 Task: Check the job opportunity score
Action: Mouse moved to (1138, 189)
Screenshot: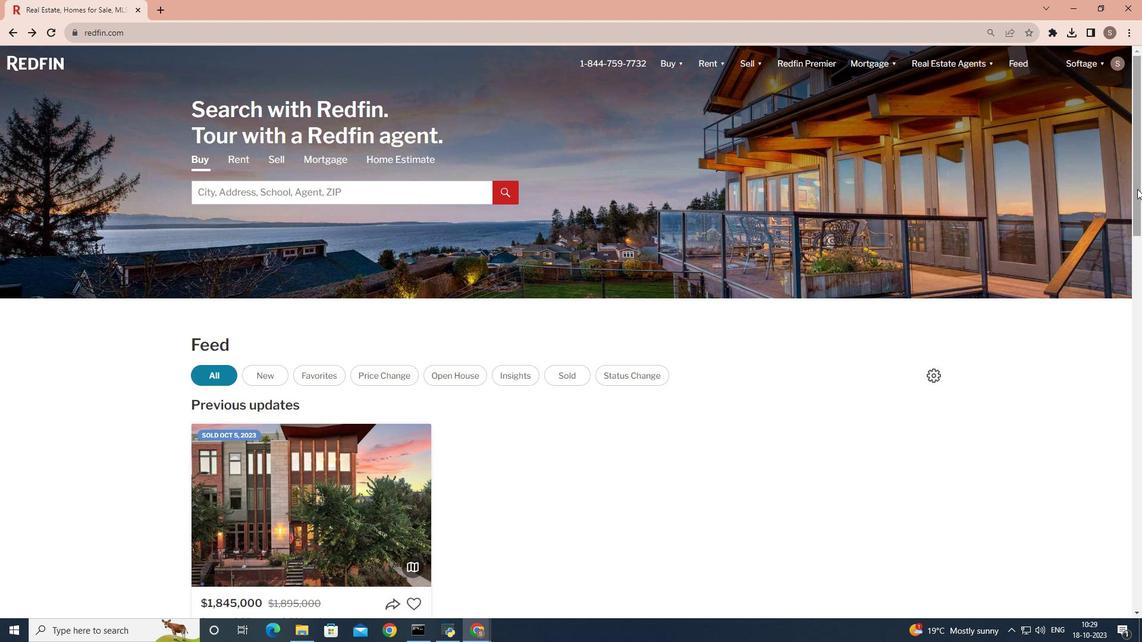 
Action: Mouse pressed left at (1138, 189)
Screenshot: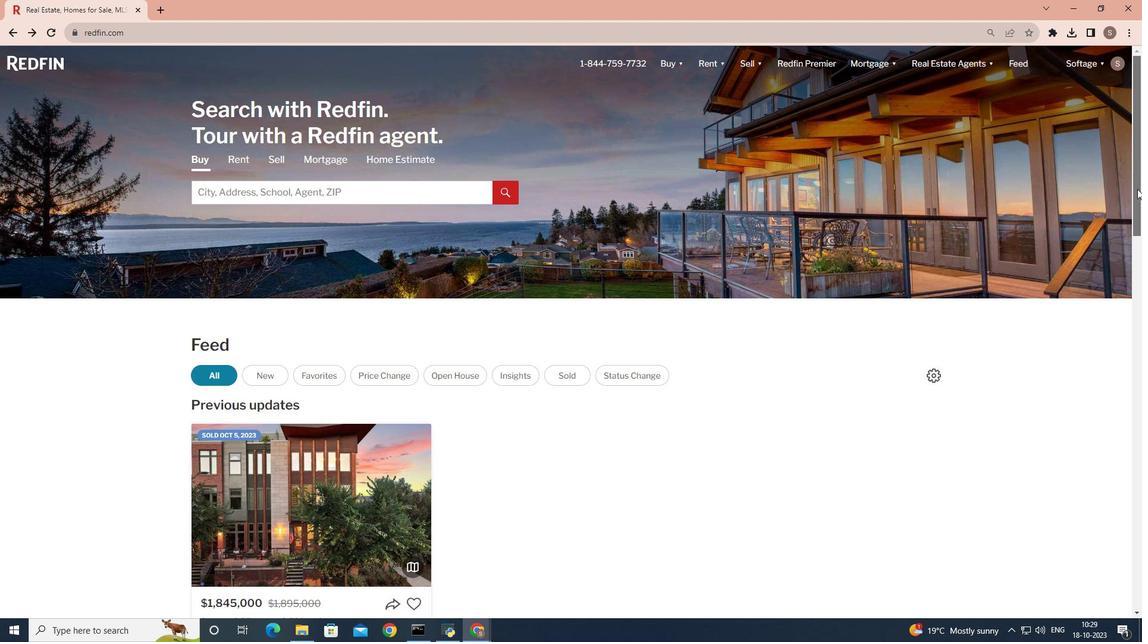 
Action: Mouse moved to (372, 529)
Screenshot: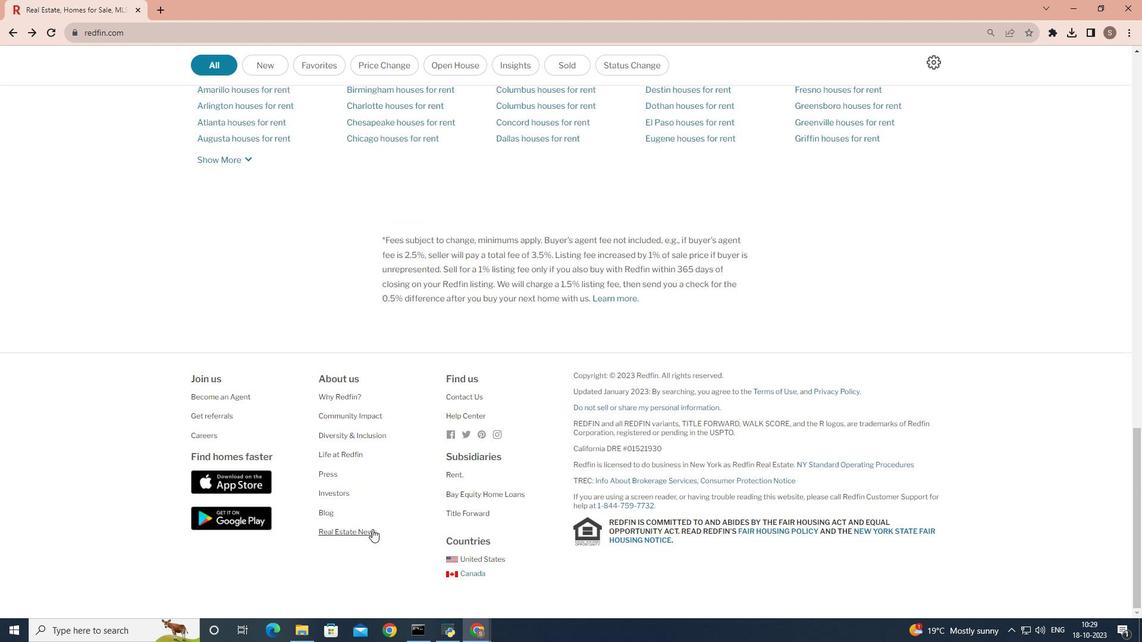 
Action: Mouse pressed left at (372, 529)
Screenshot: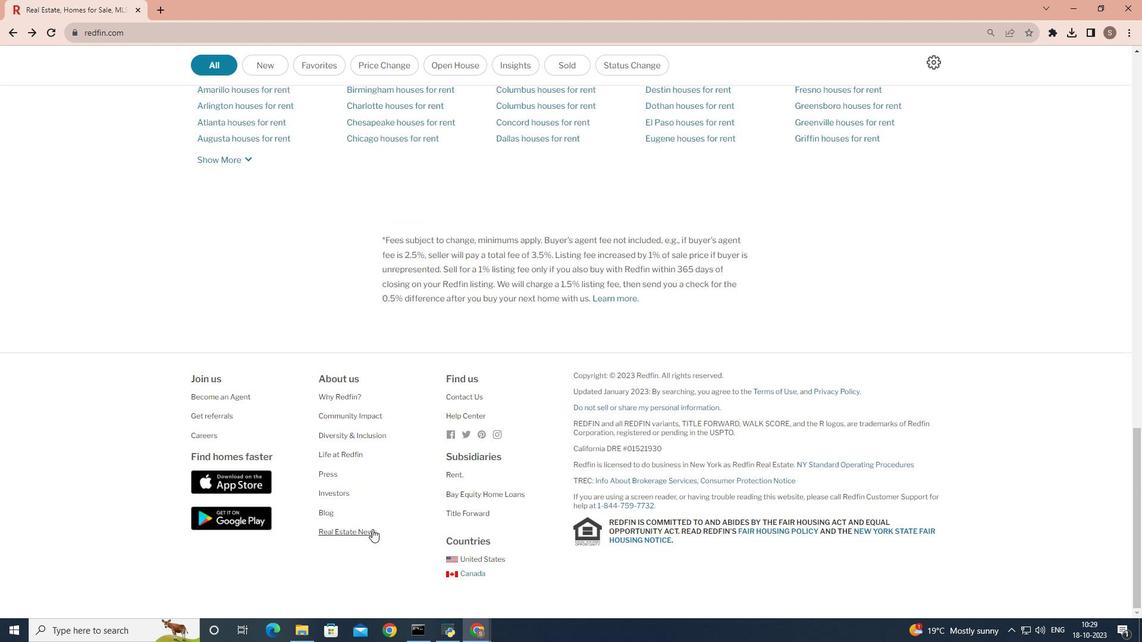 
Action: Mouse moved to (511, 95)
Screenshot: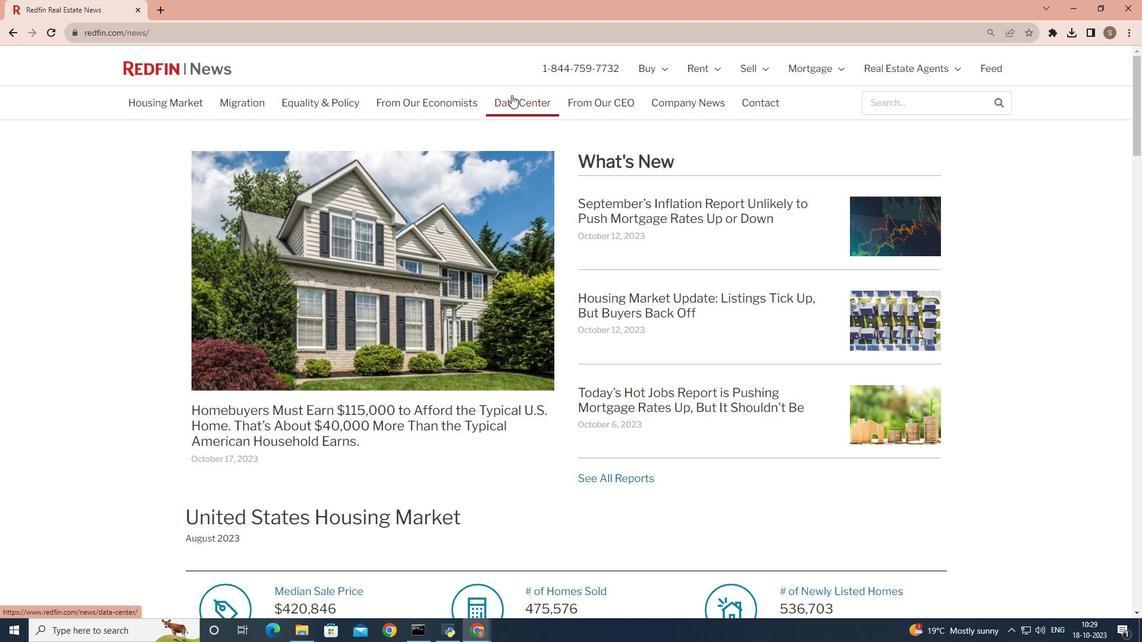 
Action: Mouse pressed left at (511, 95)
Screenshot: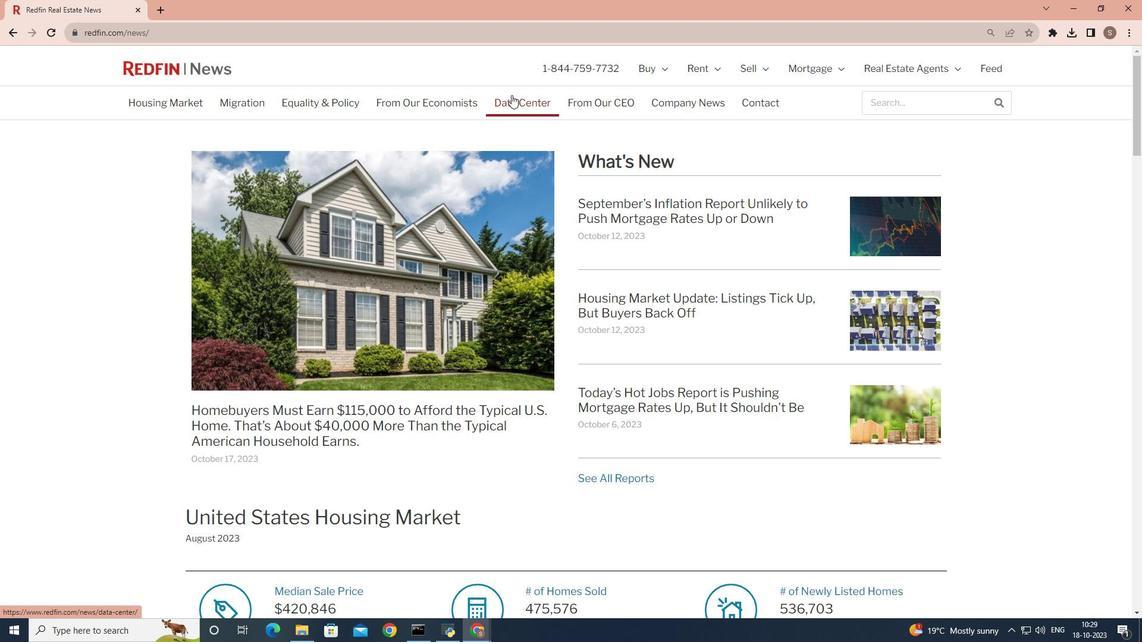 
Action: Mouse moved to (694, 241)
Screenshot: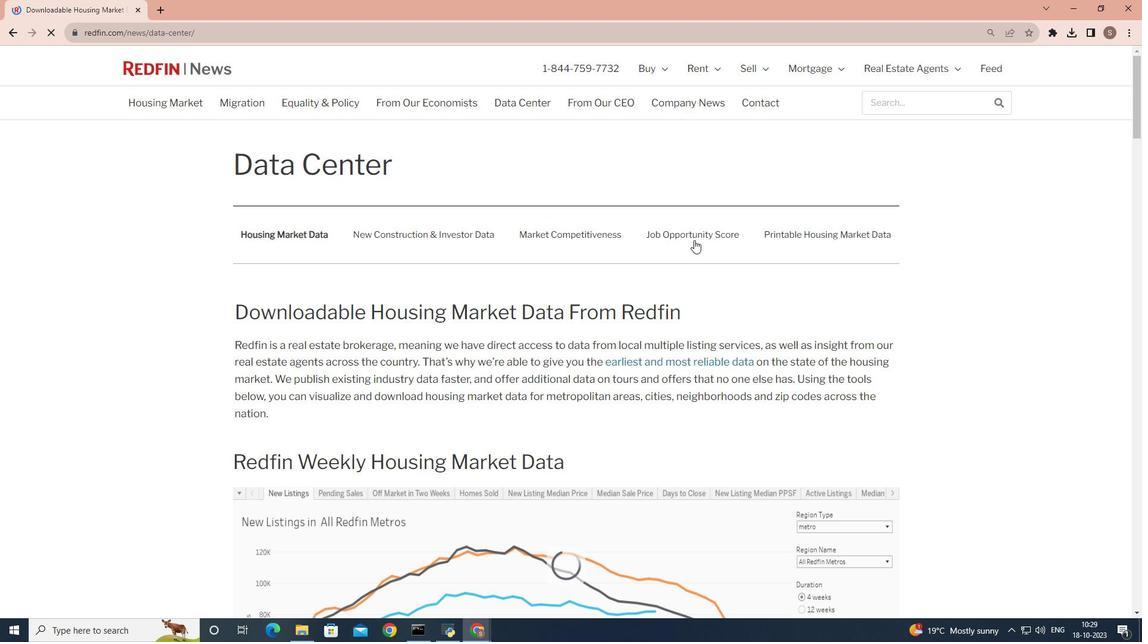 
Action: Mouse pressed left at (694, 241)
Screenshot: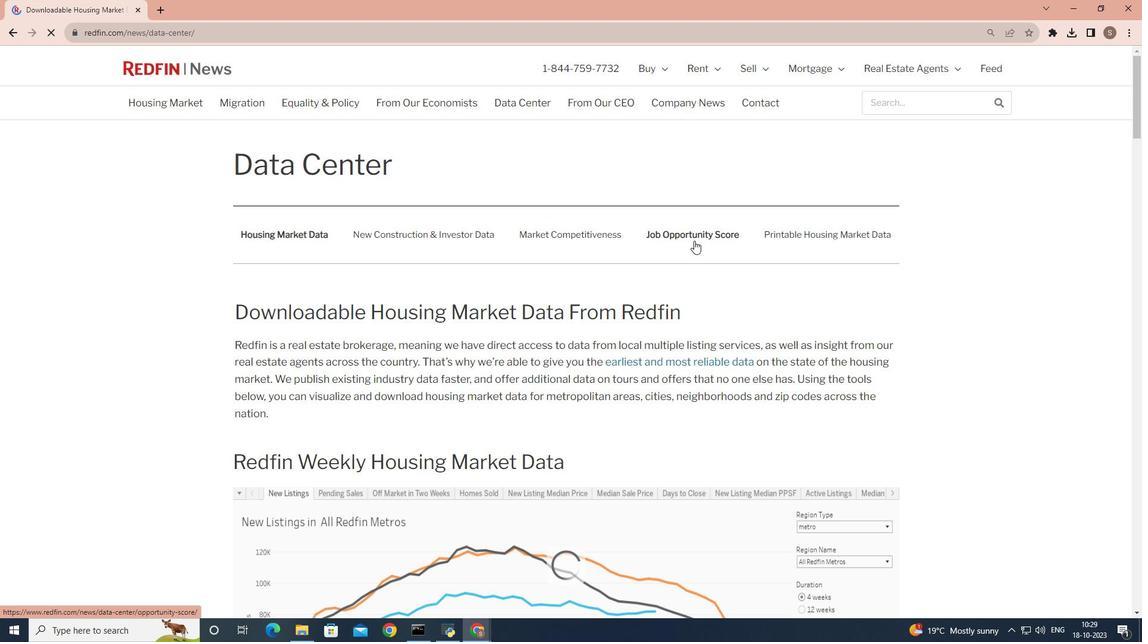 
